 Task: Start in the project AgileBridge the sprint 'Knowledge Sharing Sprint', with a duration of 2 weeks. Start in the project AgileBridge the sprint 'Knowledge Sharing Sprint', with a duration of 1 week. Start in the project AgileBridge the sprint 'Knowledge Sharing Sprint', with a duration of 3 weeks
Action: Mouse moved to (782, 184)
Screenshot: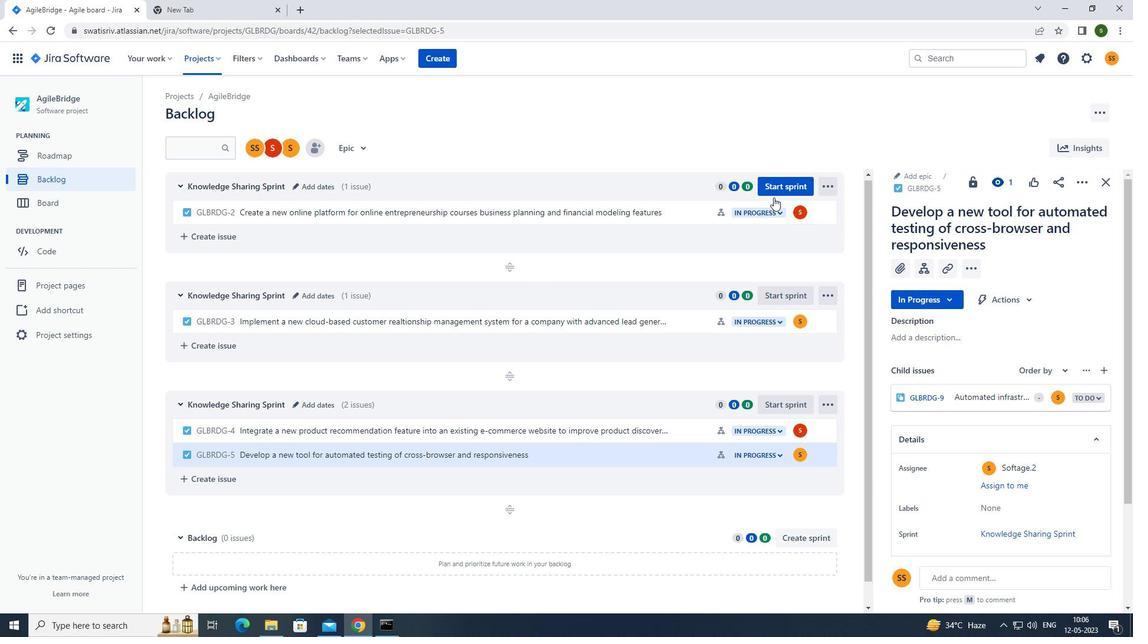 
Action: Mouse pressed left at (782, 184)
Screenshot: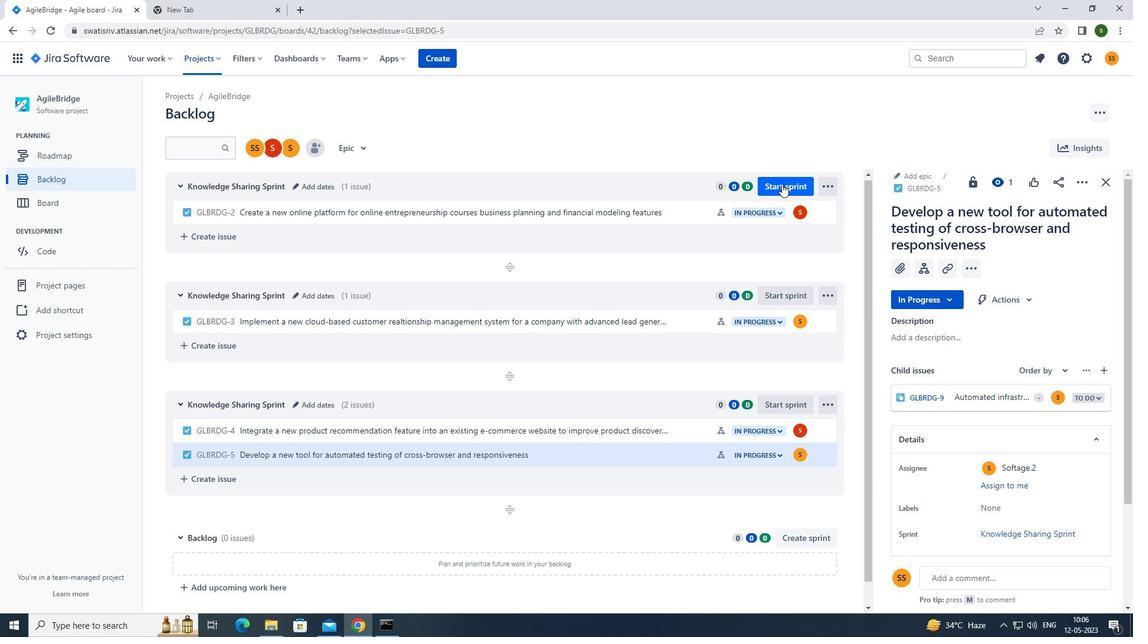 
Action: Mouse moved to (528, 207)
Screenshot: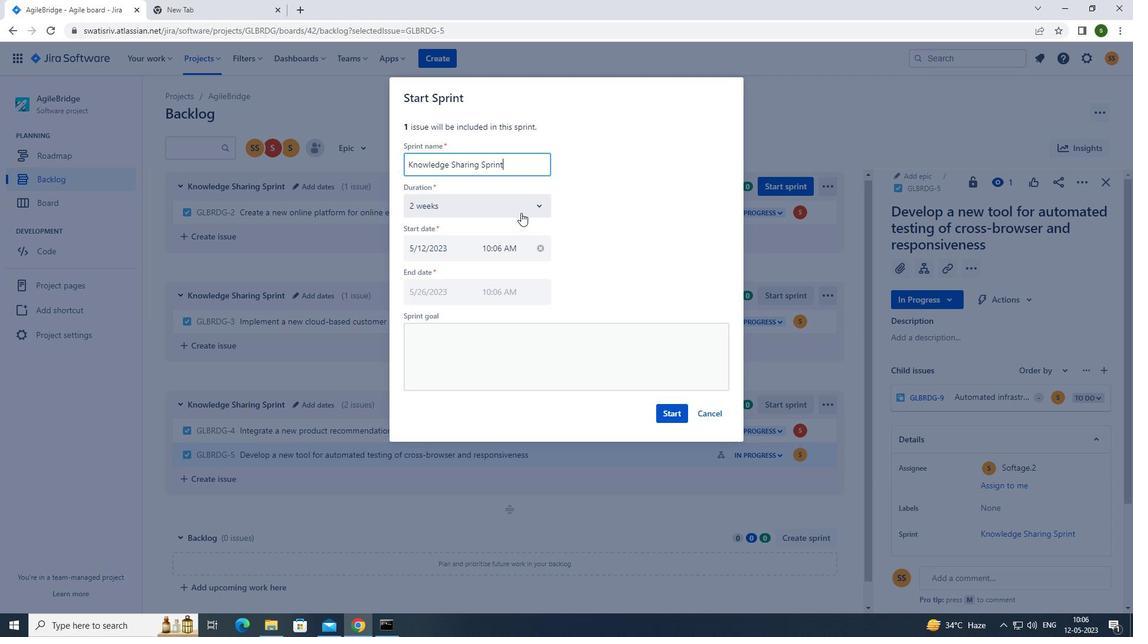 
Action: Mouse pressed left at (528, 207)
Screenshot: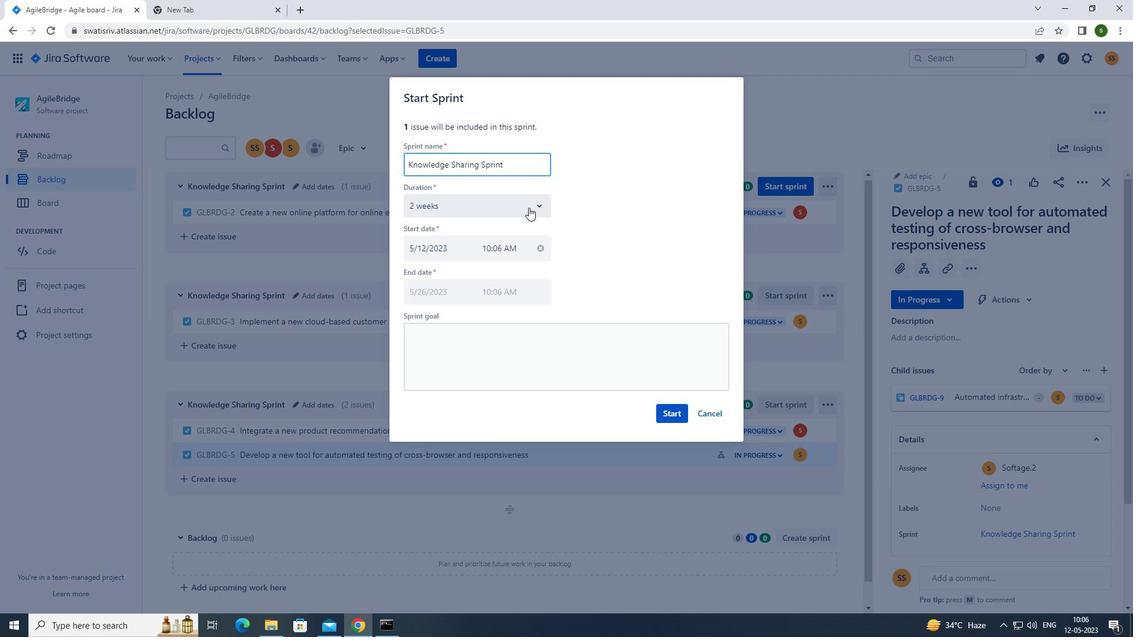 
Action: Mouse moved to (466, 251)
Screenshot: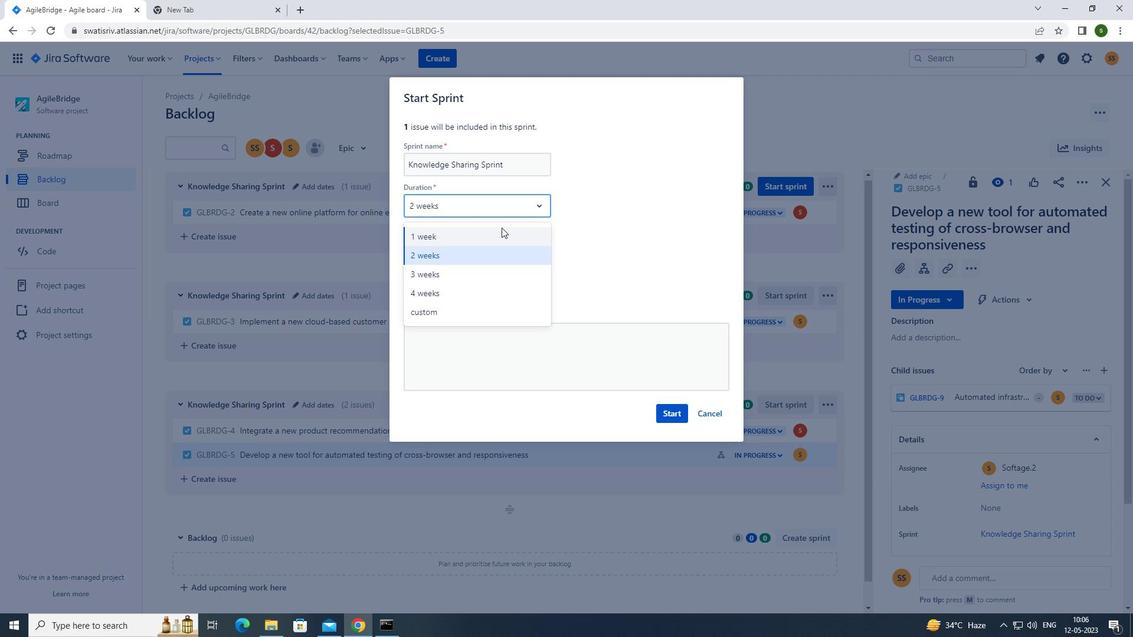 
Action: Mouse pressed left at (466, 251)
Screenshot: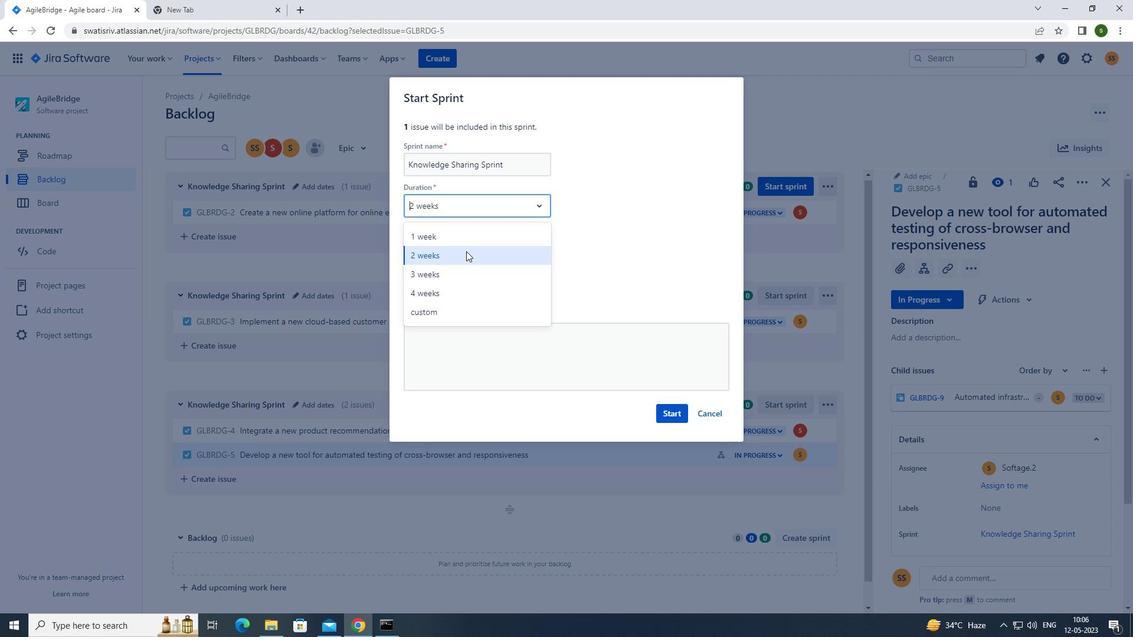 
Action: Mouse moved to (668, 413)
Screenshot: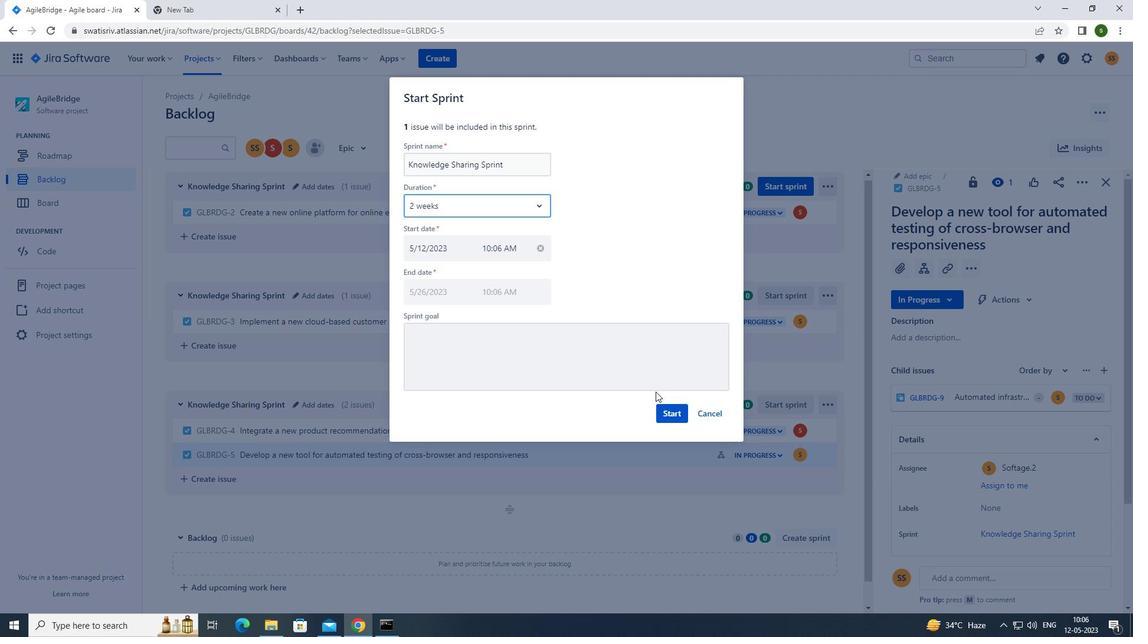 
Action: Mouse pressed left at (668, 413)
Screenshot: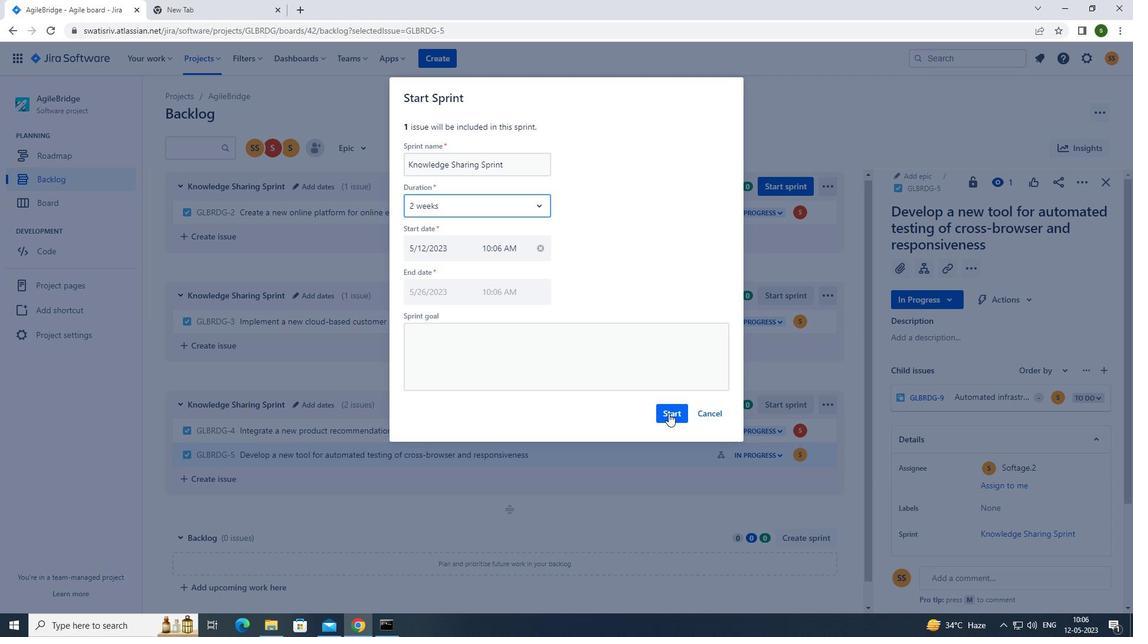 
Action: Mouse moved to (63, 181)
Screenshot: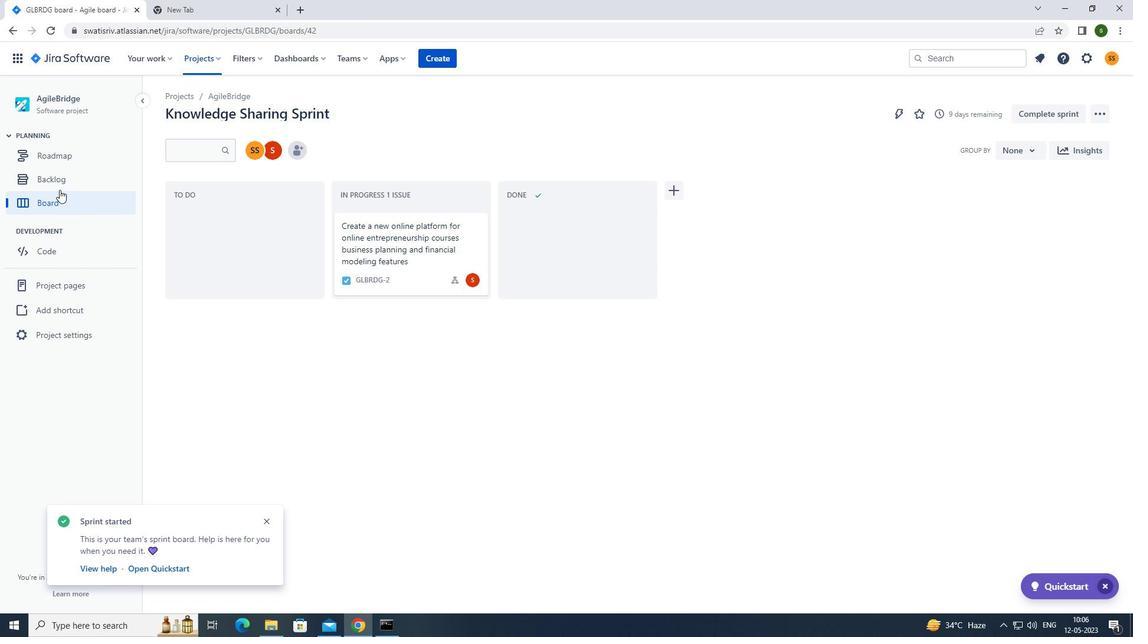 
Action: Mouse pressed left at (63, 181)
Screenshot: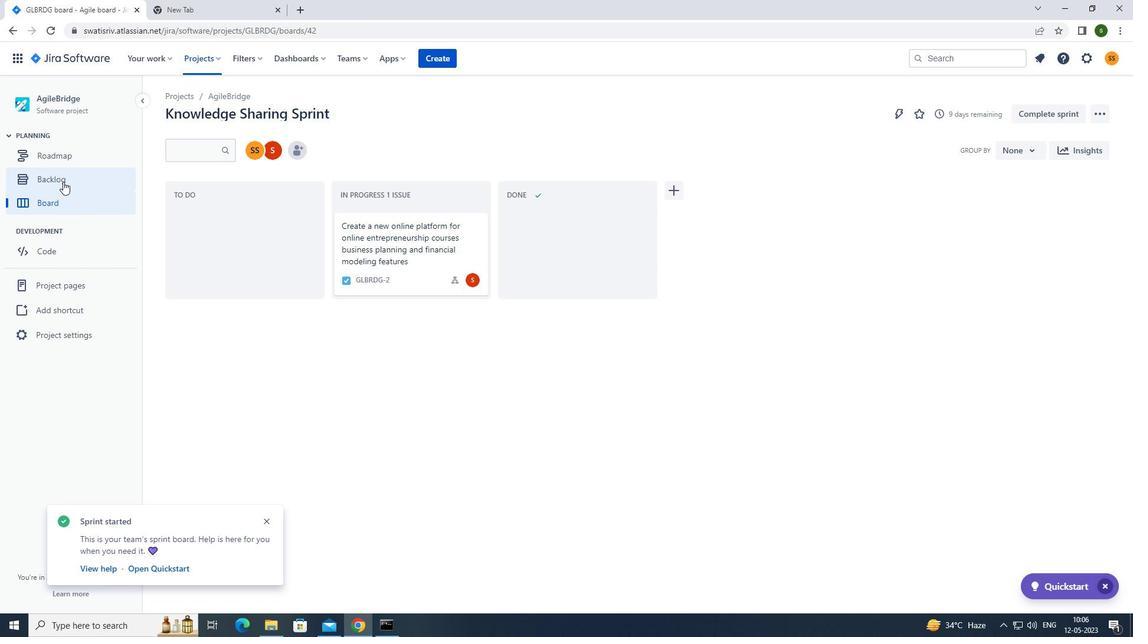 
Action: Mouse moved to (1032, 291)
Screenshot: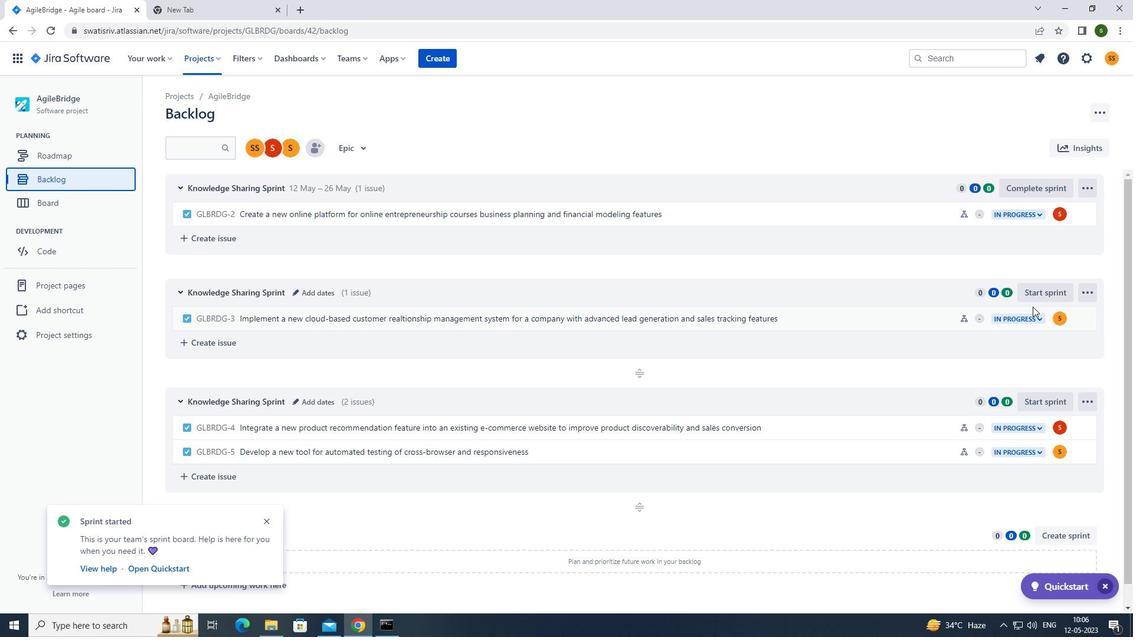 
Action: Mouse pressed left at (1032, 291)
Screenshot: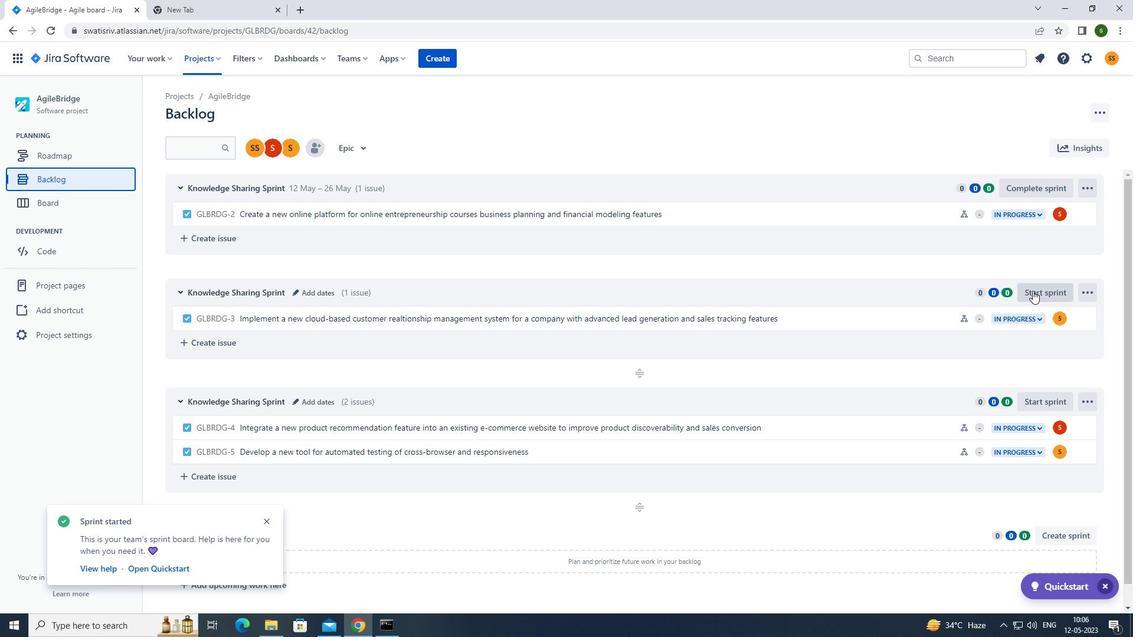 
Action: Mouse moved to (479, 207)
Screenshot: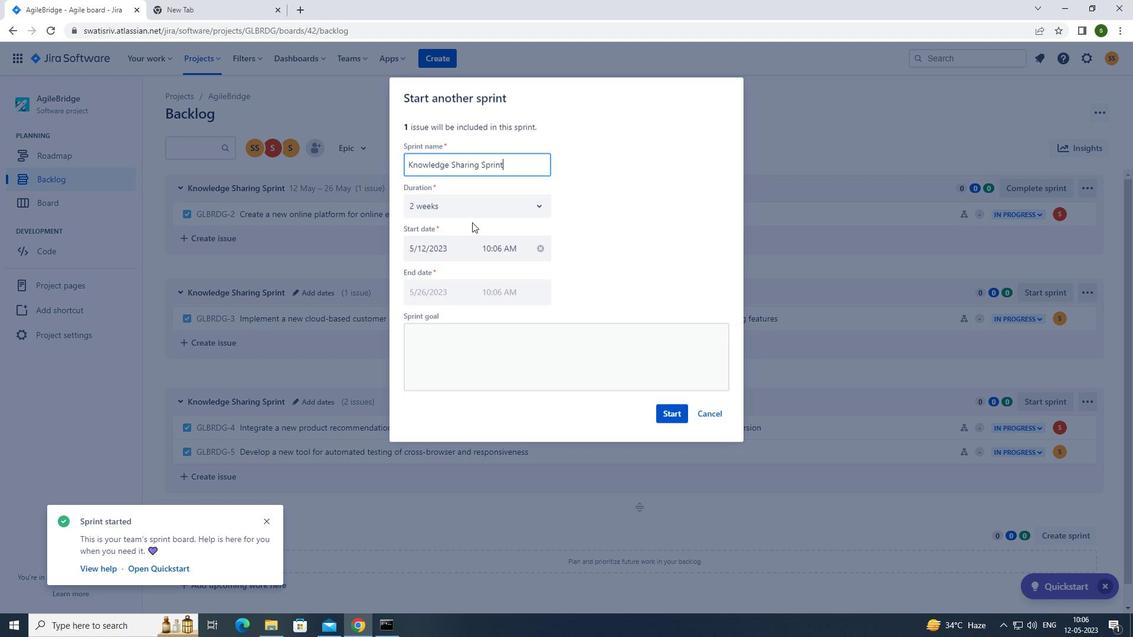 
Action: Mouse pressed left at (479, 207)
Screenshot: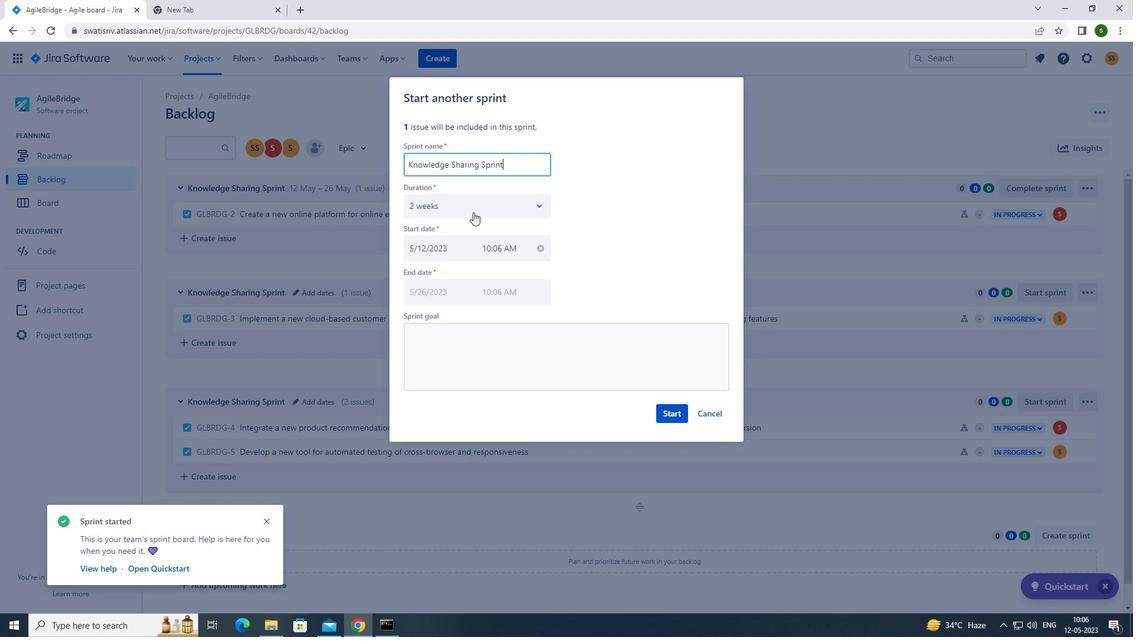 
Action: Mouse moved to (461, 234)
Screenshot: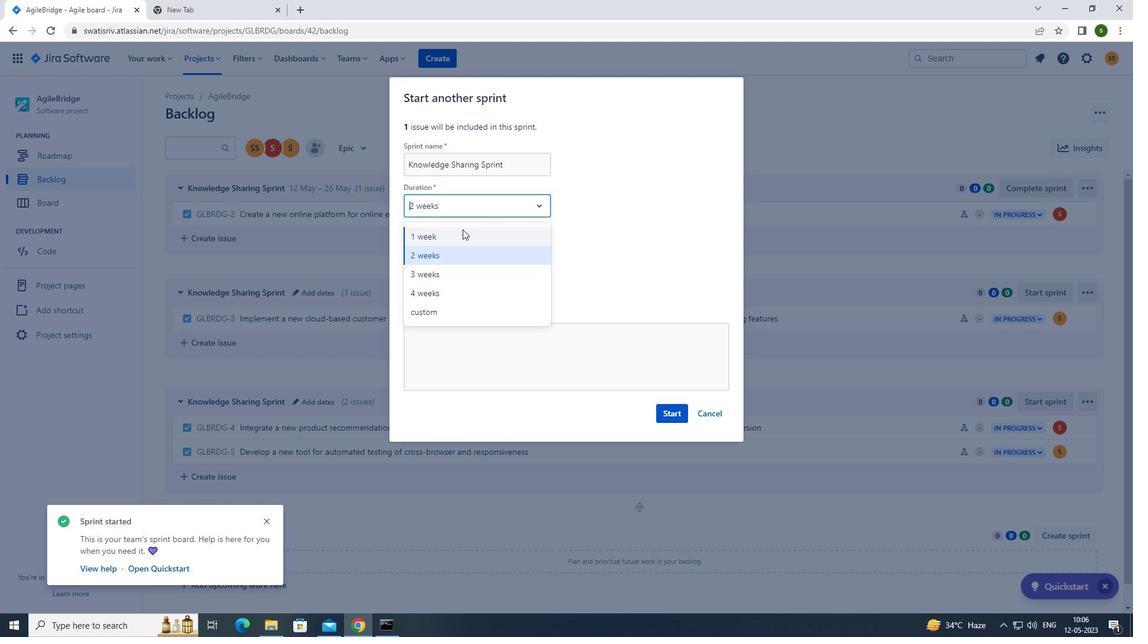 
Action: Mouse pressed left at (461, 234)
Screenshot: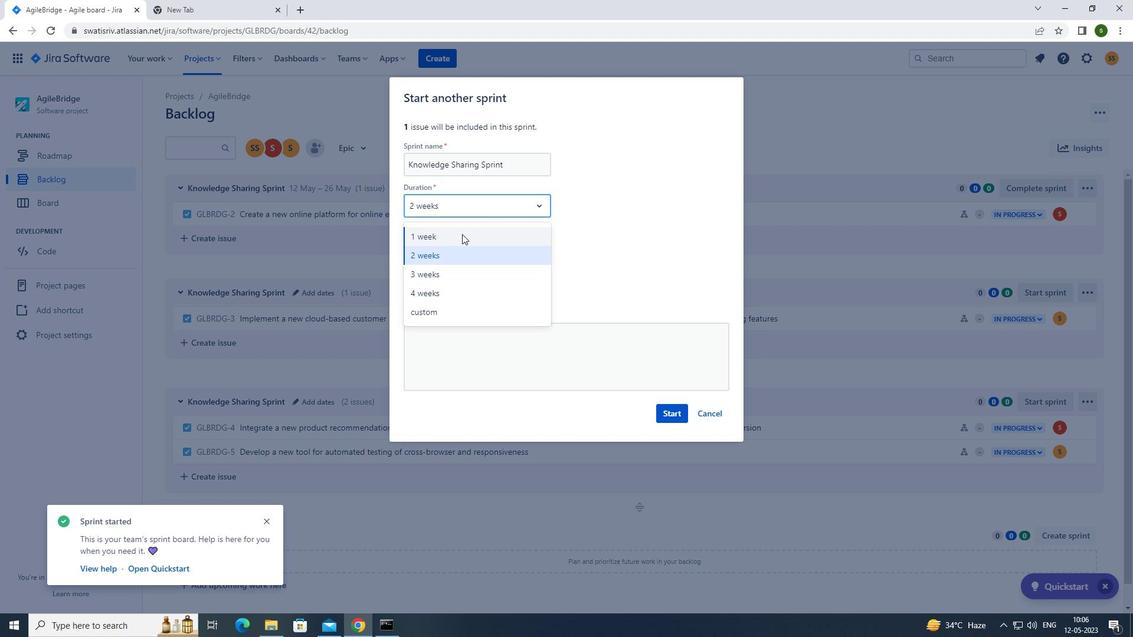 
Action: Mouse moved to (680, 414)
Screenshot: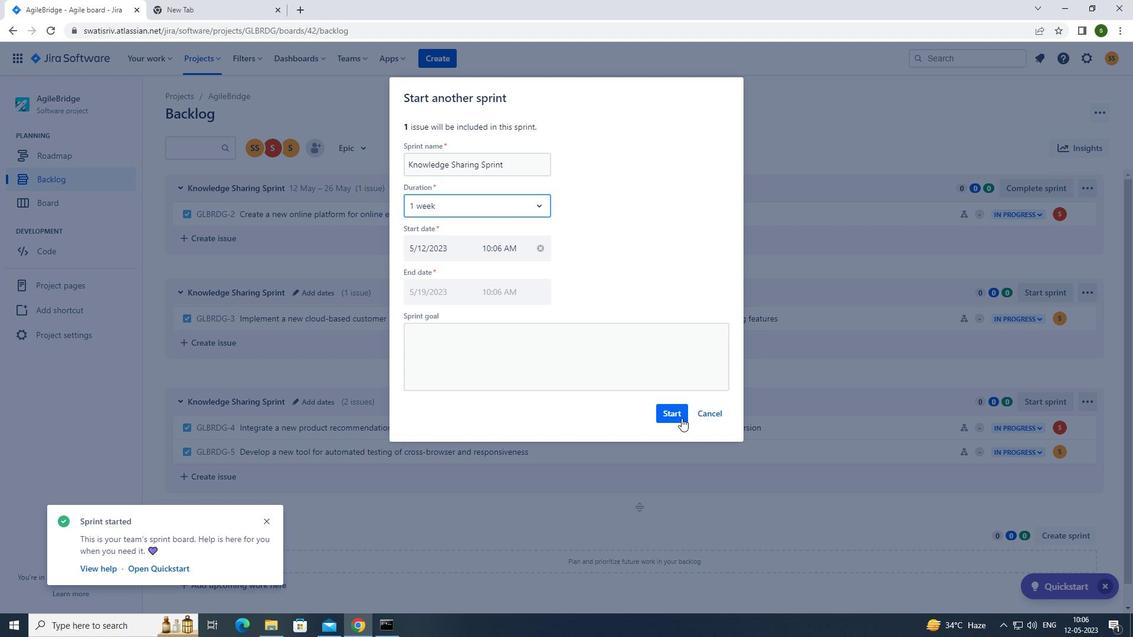 
Action: Mouse pressed left at (680, 414)
Screenshot: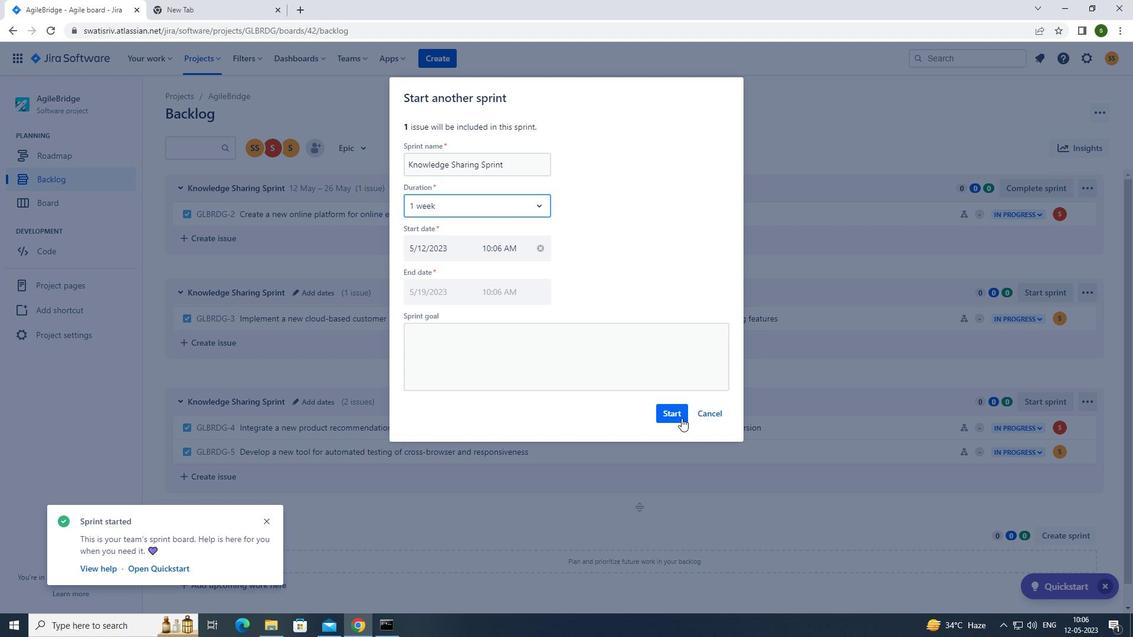 
Action: Mouse moved to (59, 180)
Screenshot: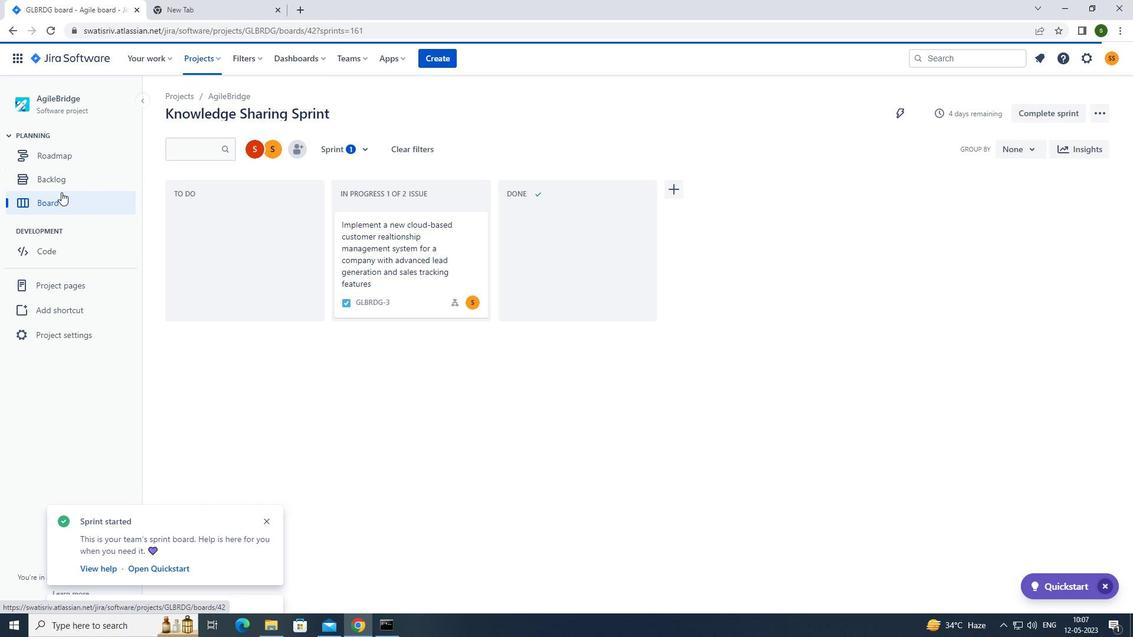 
Action: Mouse pressed left at (59, 180)
Screenshot: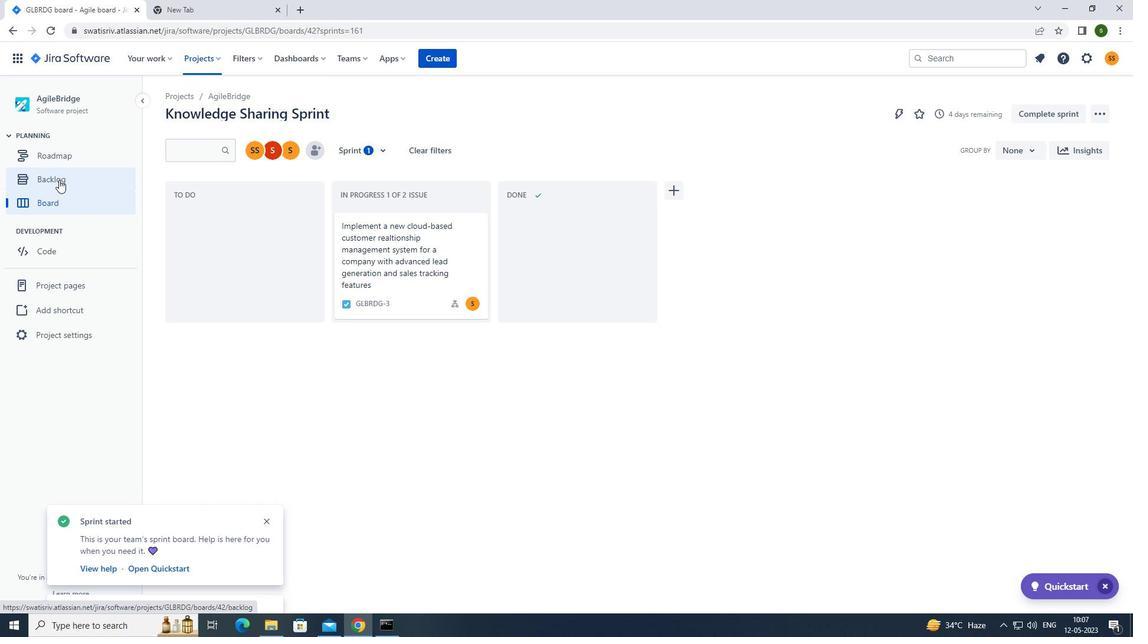 
Action: Mouse moved to (1033, 399)
Screenshot: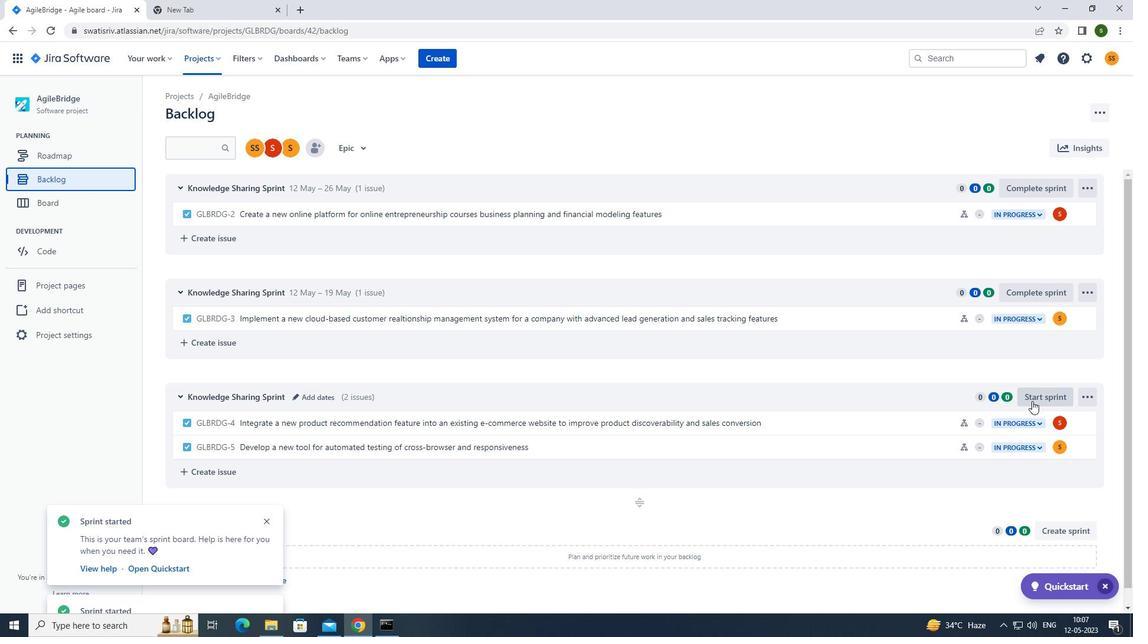 
Action: Mouse pressed left at (1033, 399)
Screenshot: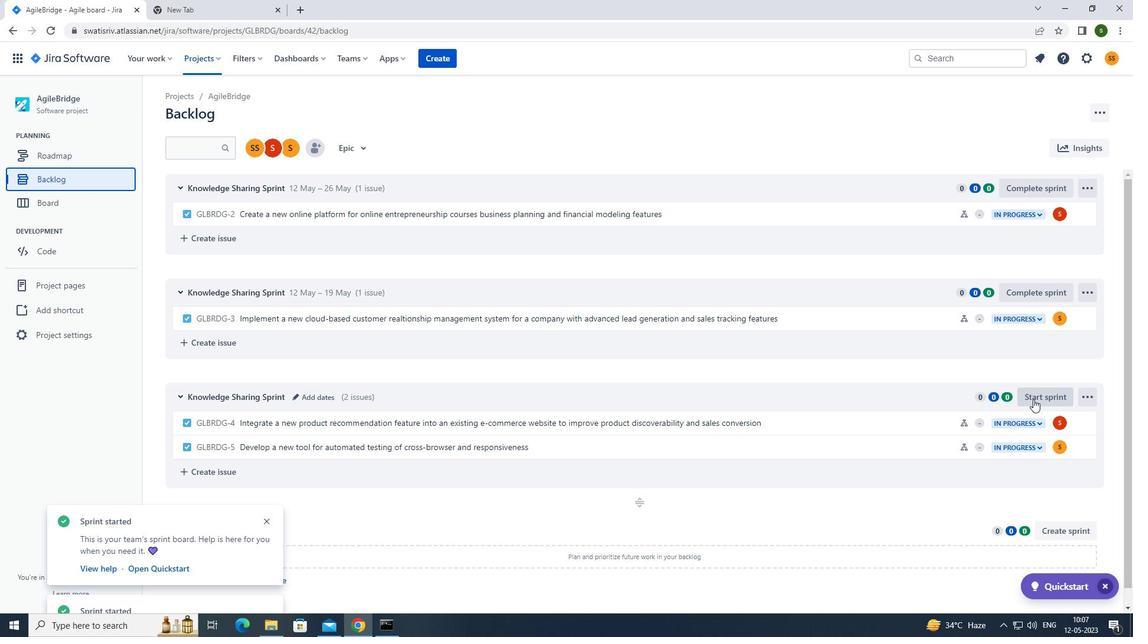 
Action: Mouse moved to (480, 206)
Screenshot: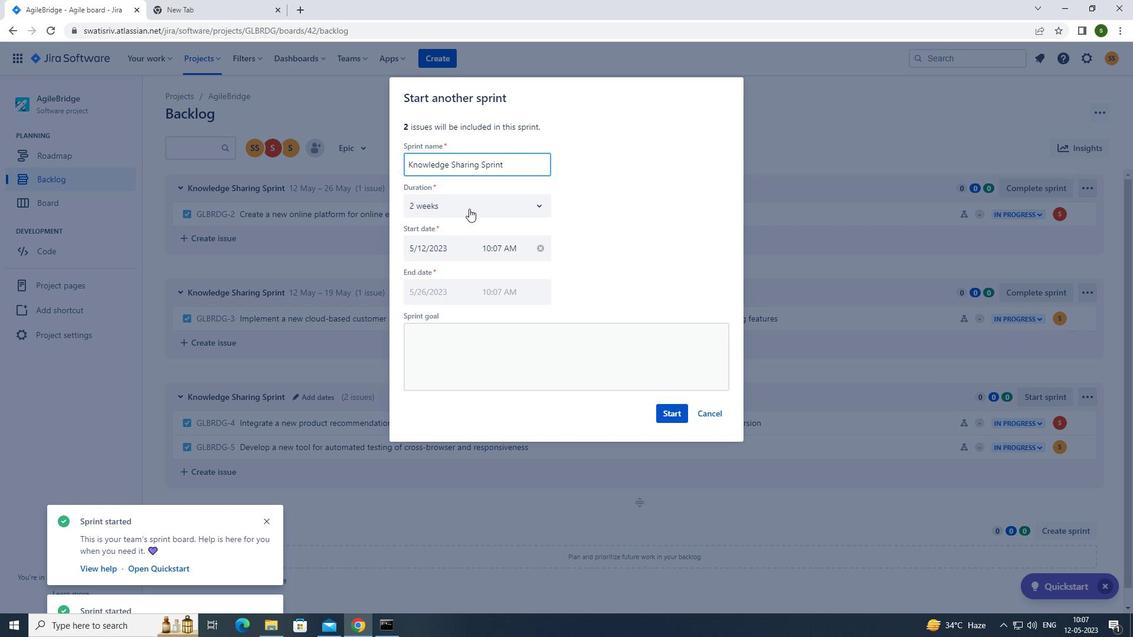 
Action: Mouse pressed left at (480, 206)
Screenshot: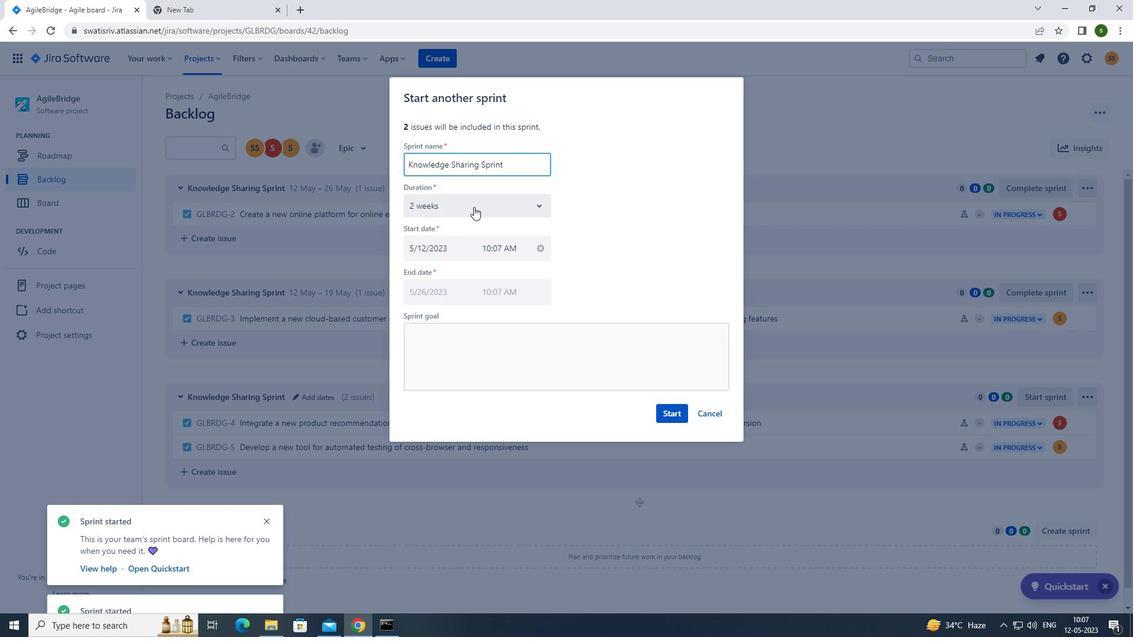 
Action: Mouse moved to (446, 273)
Screenshot: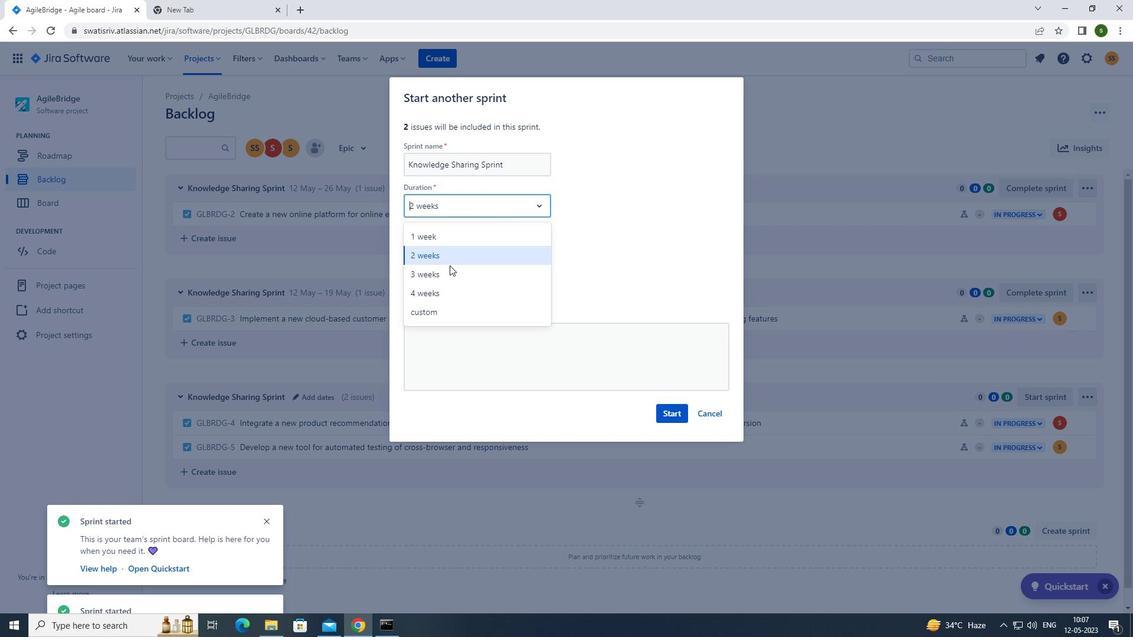 
Action: Mouse pressed left at (446, 273)
Screenshot: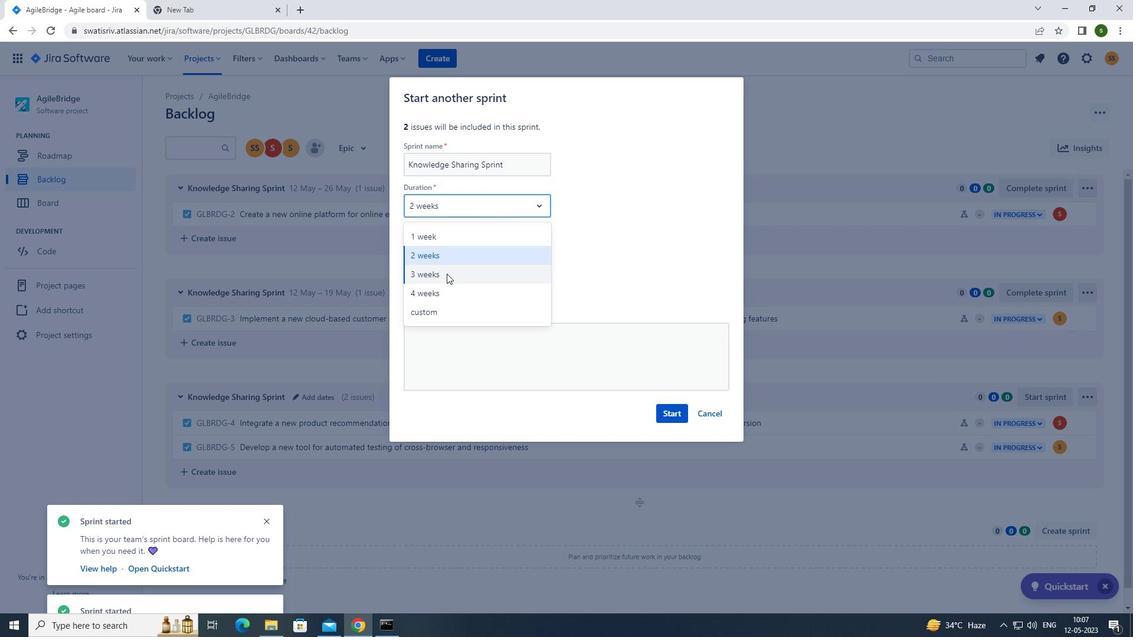 
Action: Mouse moved to (671, 410)
Screenshot: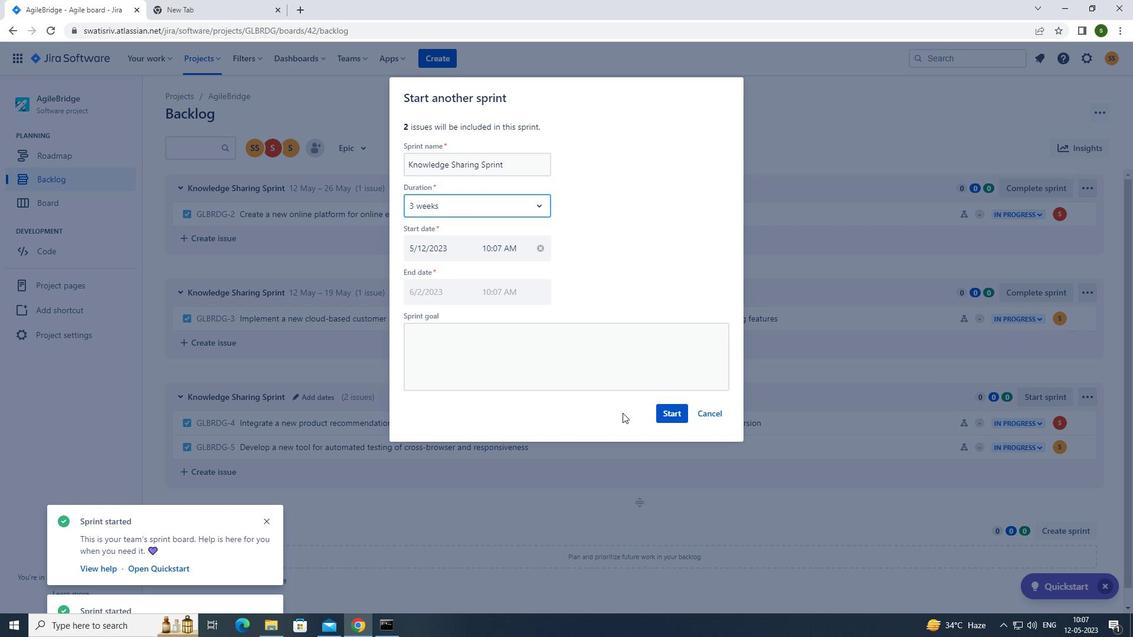 
Action: Mouse pressed left at (671, 410)
Screenshot: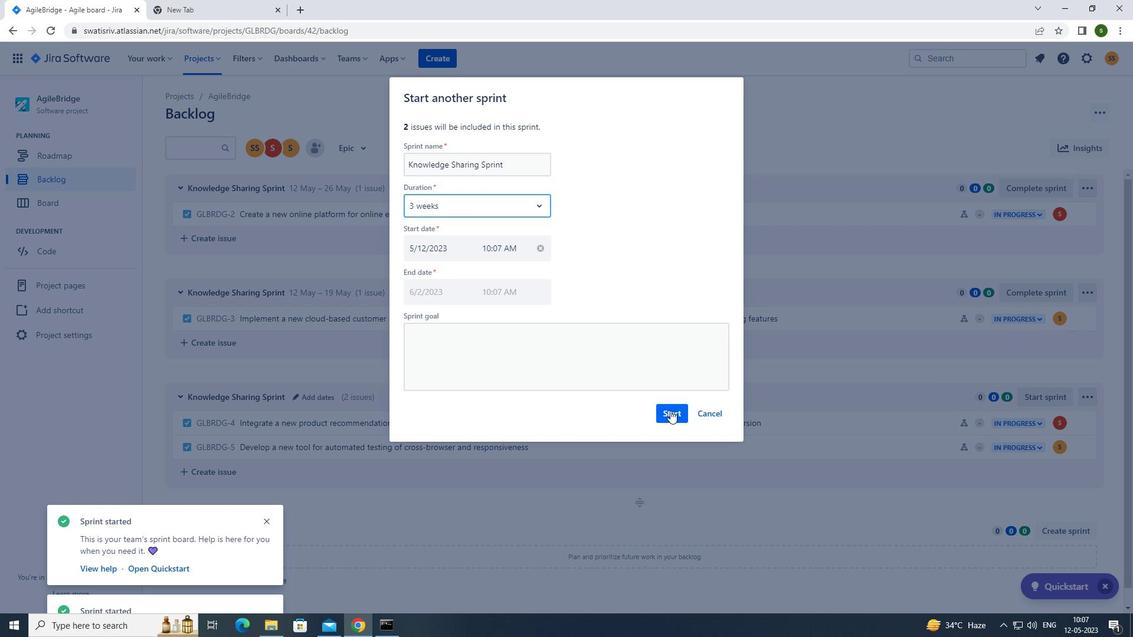 
Action: Mouse moved to (672, 411)
Screenshot: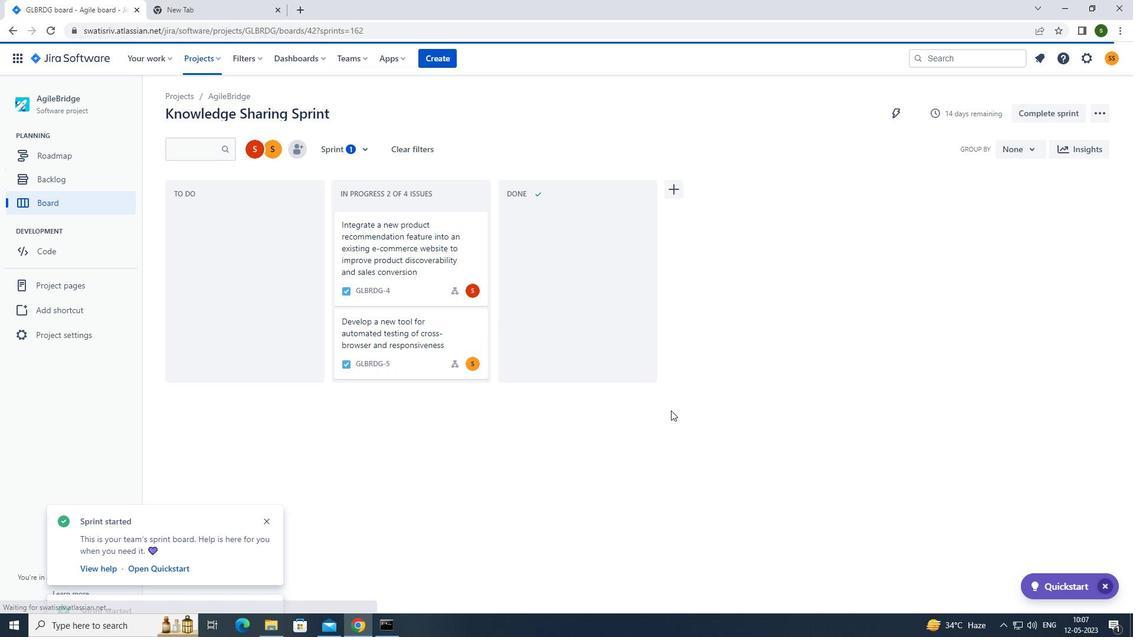 
